 Task: Look for products in the category "Hair Ties, Clips & Accessories" from Tsc only.
Action: Mouse moved to (276, 111)
Screenshot: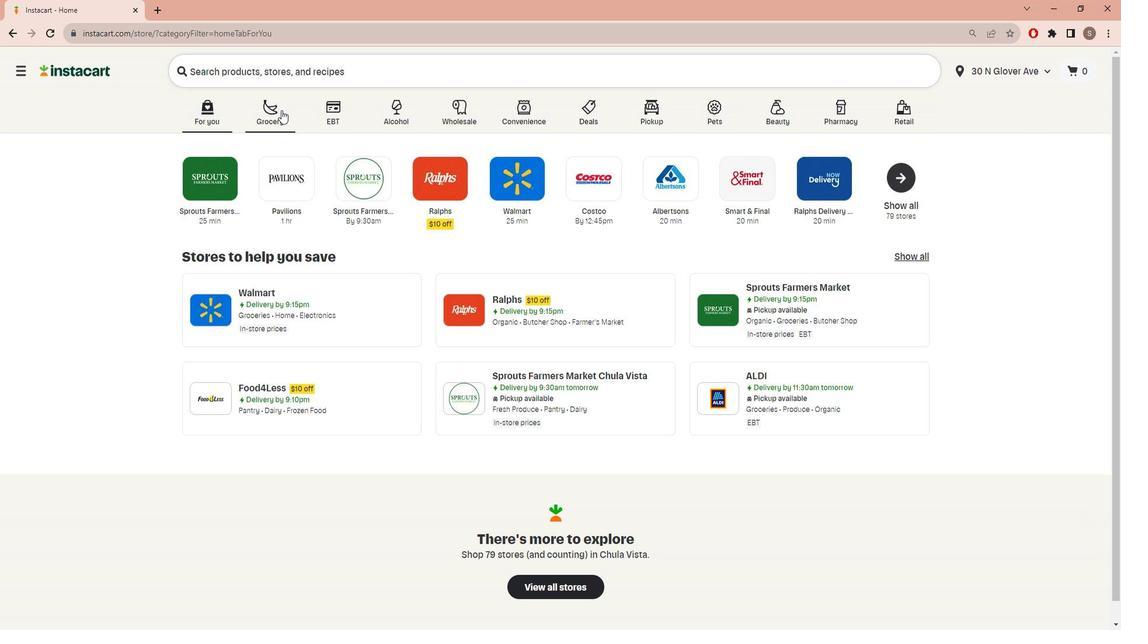 
Action: Mouse pressed left at (276, 111)
Screenshot: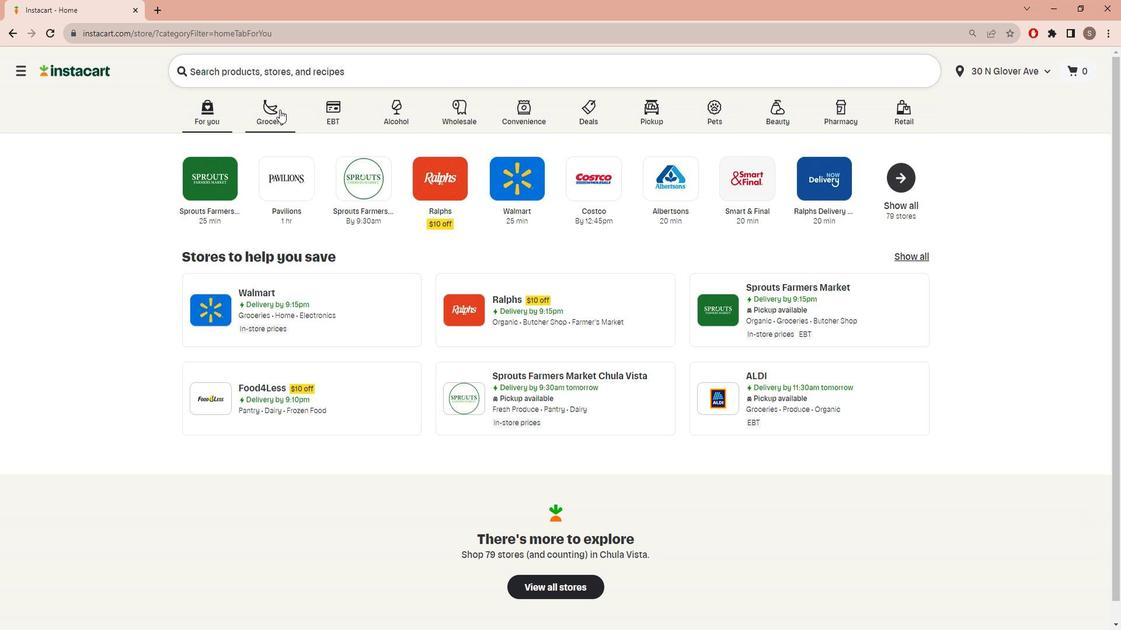 
Action: Mouse moved to (374, 344)
Screenshot: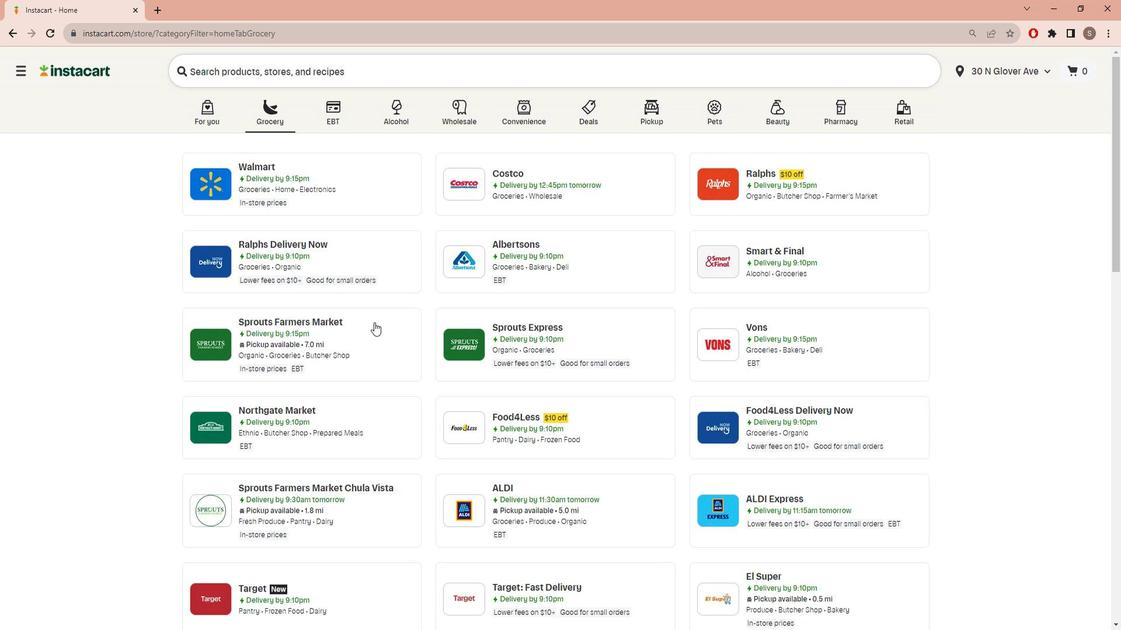 
Action: Mouse pressed left at (374, 344)
Screenshot: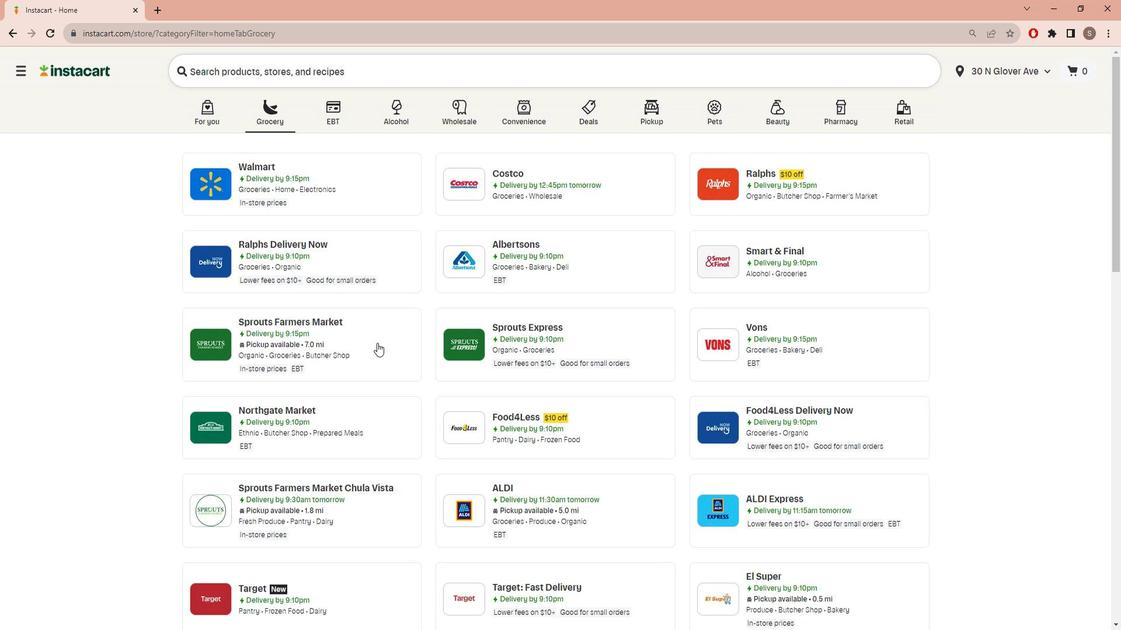 
Action: Mouse moved to (56, 354)
Screenshot: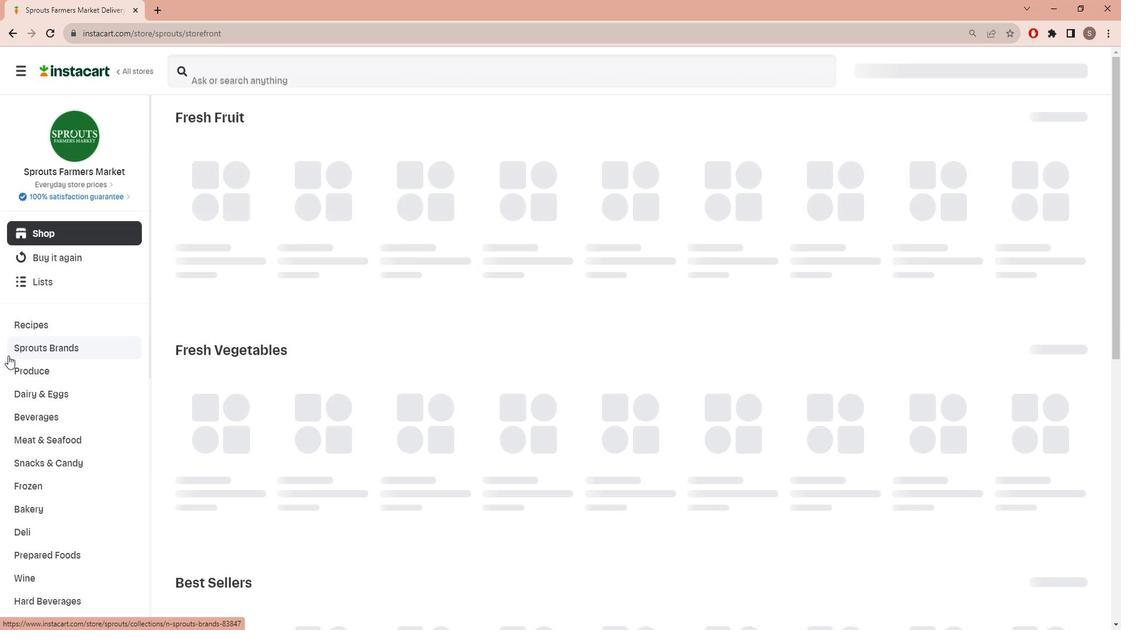 
Action: Mouse scrolled (56, 353) with delta (0, 0)
Screenshot: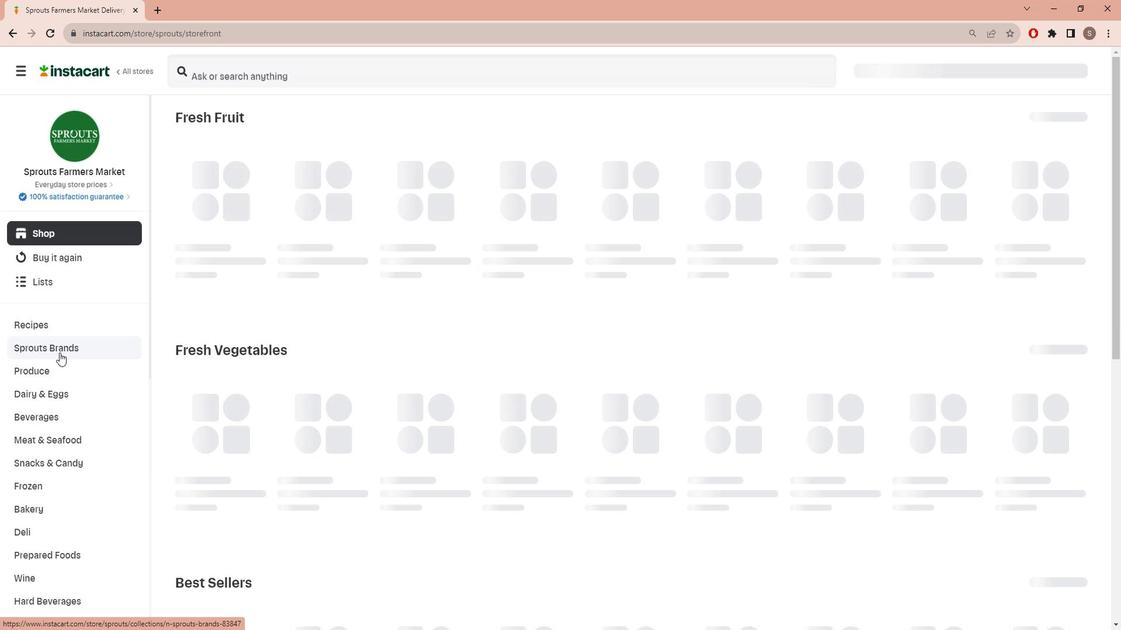 
Action: Mouse scrolled (56, 353) with delta (0, 0)
Screenshot: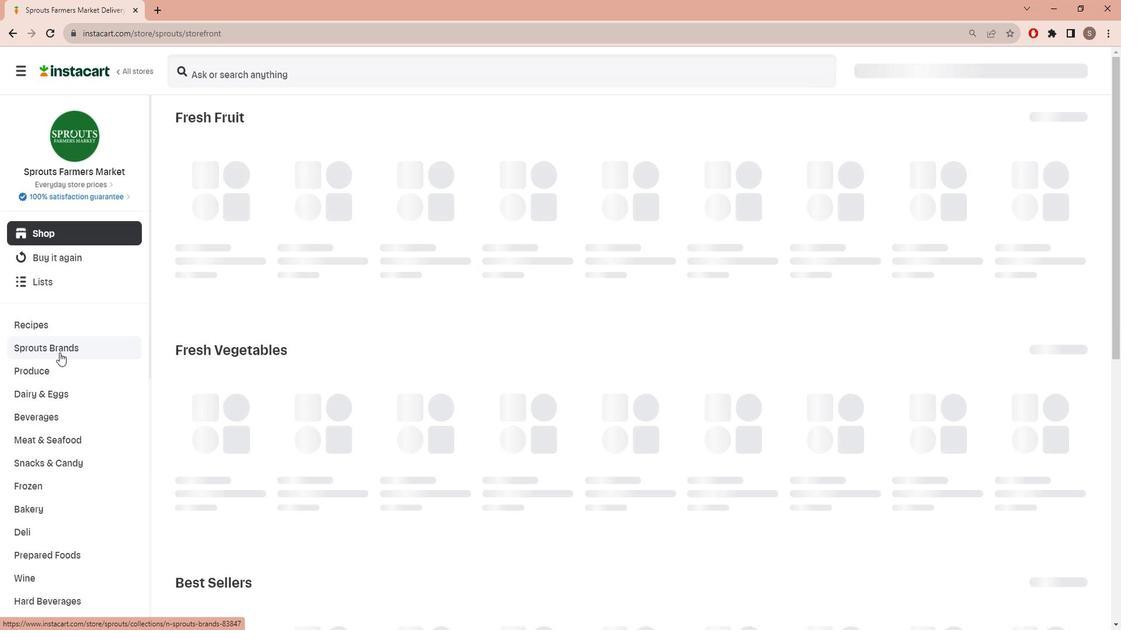 
Action: Mouse scrolled (56, 353) with delta (0, 0)
Screenshot: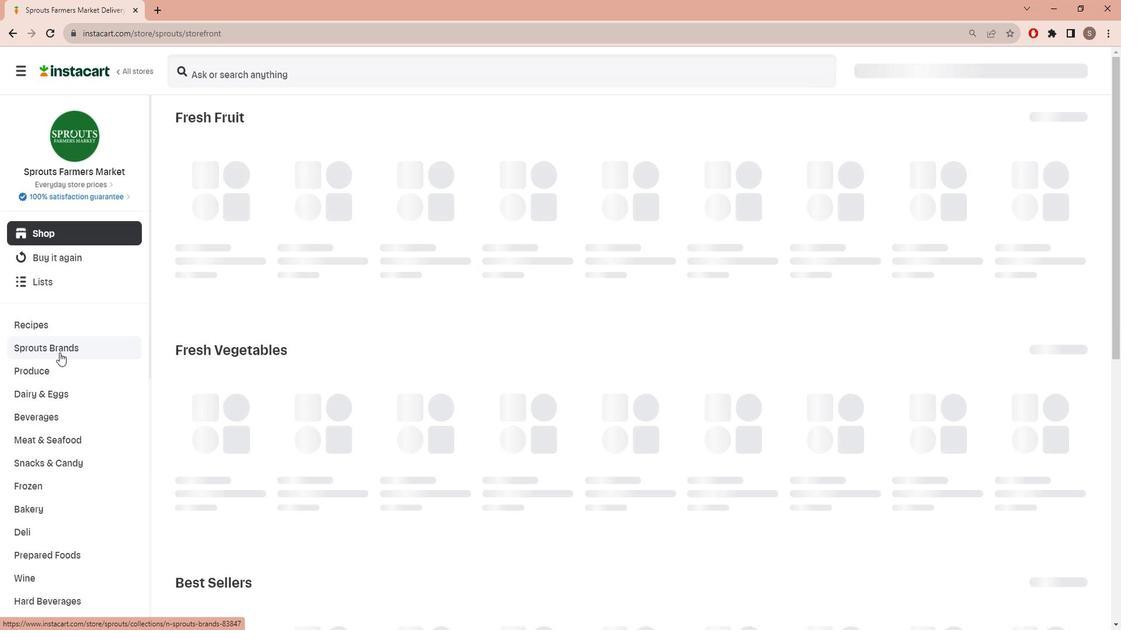 
Action: Mouse scrolled (56, 353) with delta (0, 0)
Screenshot: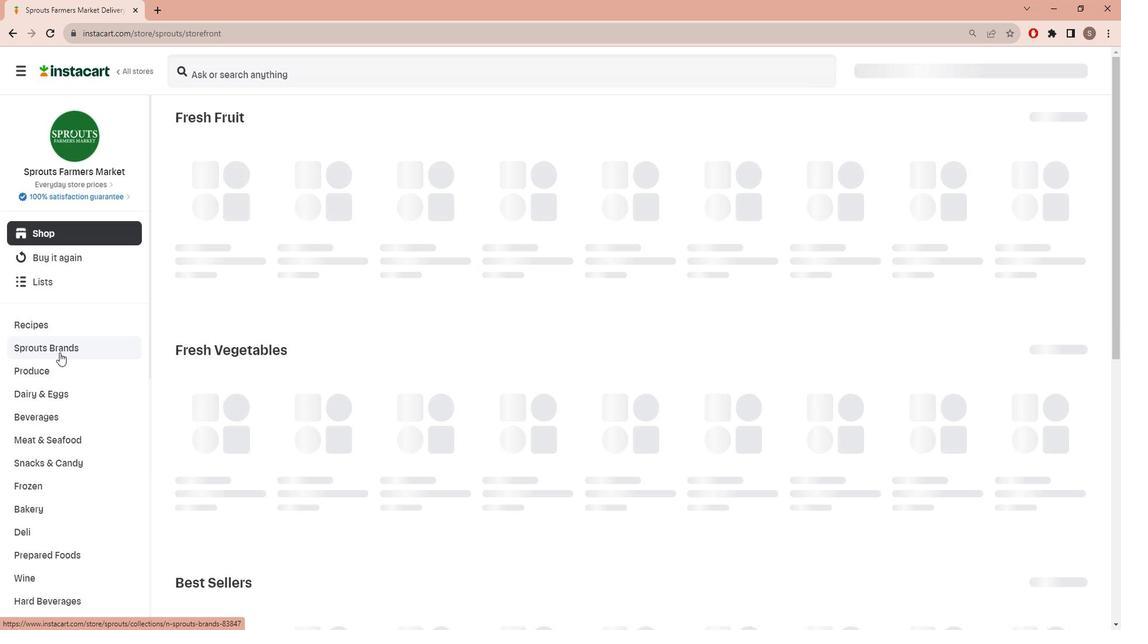 
Action: Mouse scrolled (56, 353) with delta (0, 0)
Screenshot: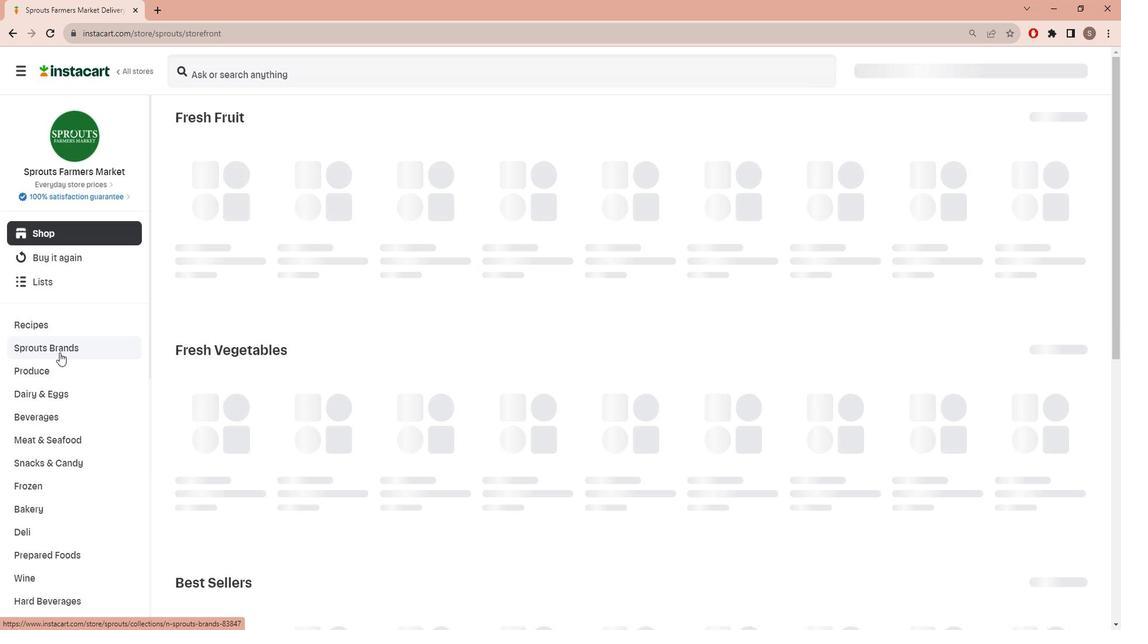 
Action: Mouse scrolled (56, 353) with delta (0, 0)
Screenshot: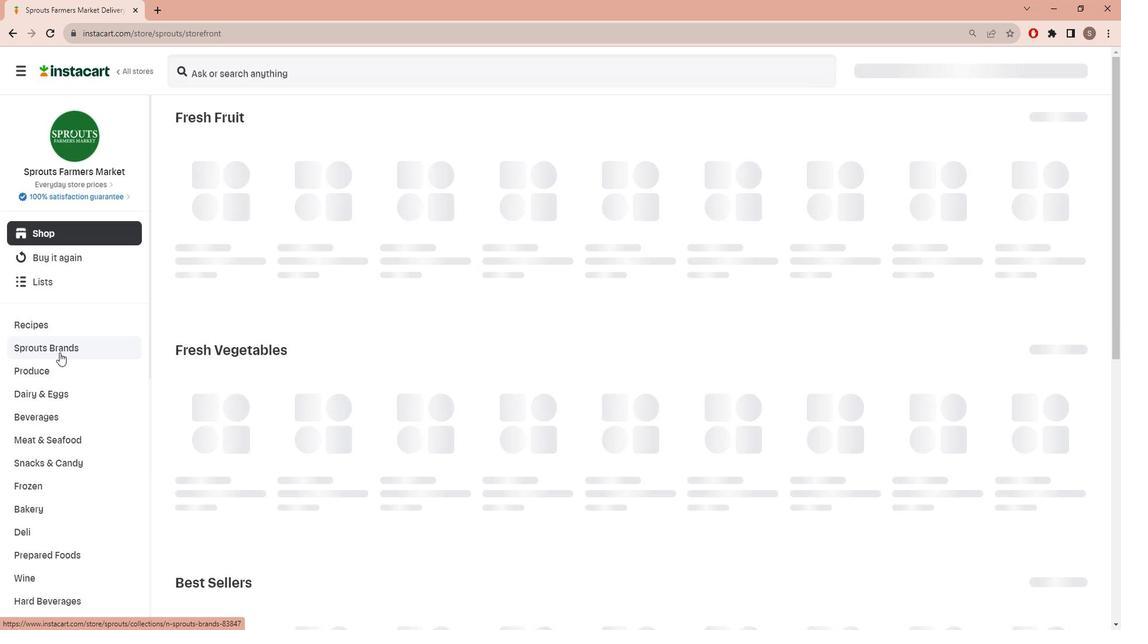 
Action: Mouse scrolled (56, 353) with delta (0, 0)
Screenshot: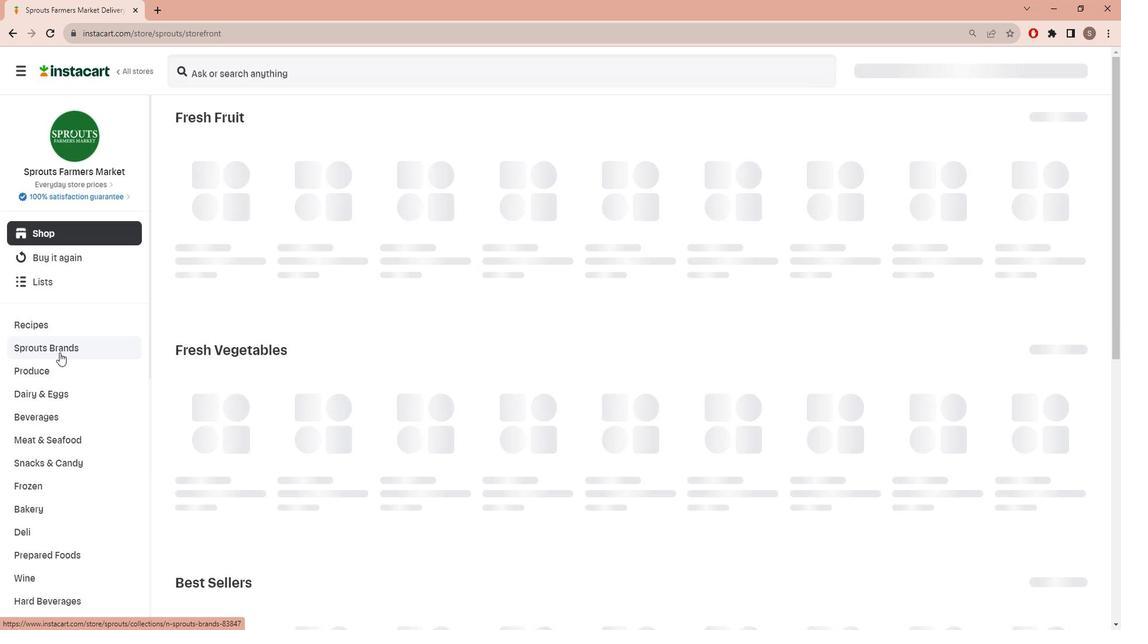 
Action: Mouse scrolled (56, 353) with delta (0, 0)
Screenshot: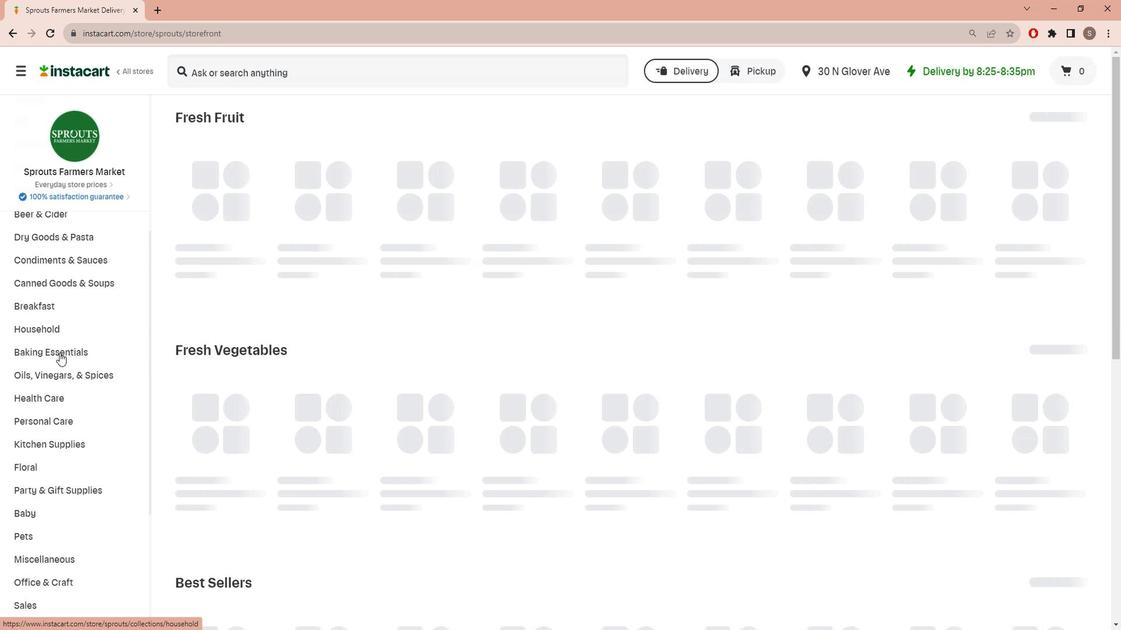 
Action: Mouse scrolled (56, 353) with delta (0, 0)
Screenshot: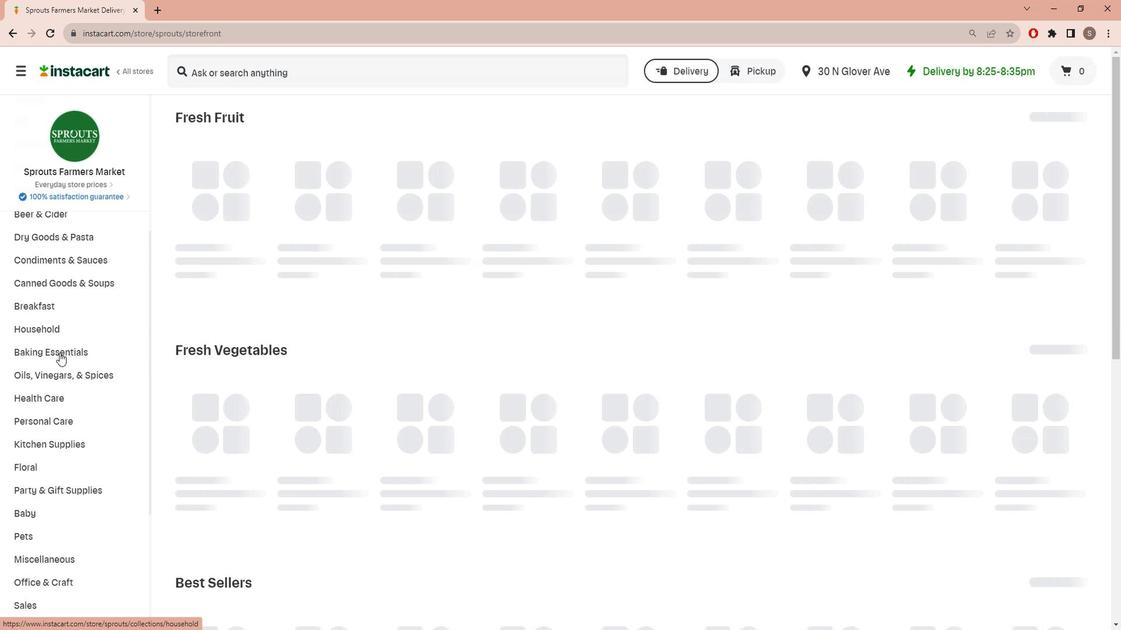 
Action: Mouse scrolled (56, 353) with delta (0, 0)
Screenshot: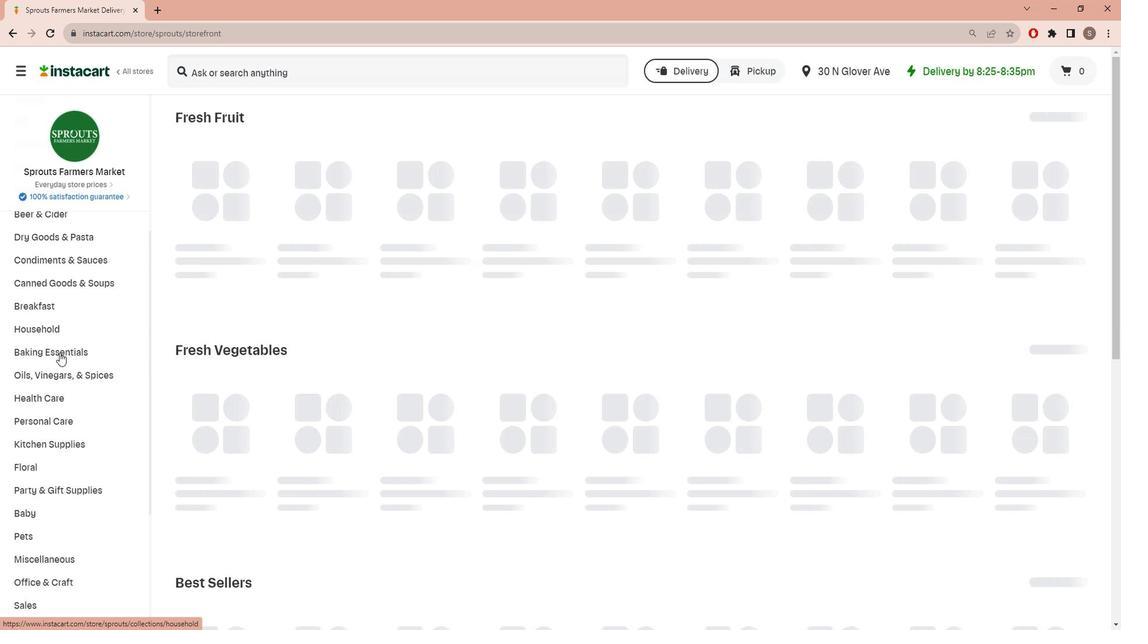 
Action: Mouse scrolled (56, 353) with delta (0, 0)
Screenshot: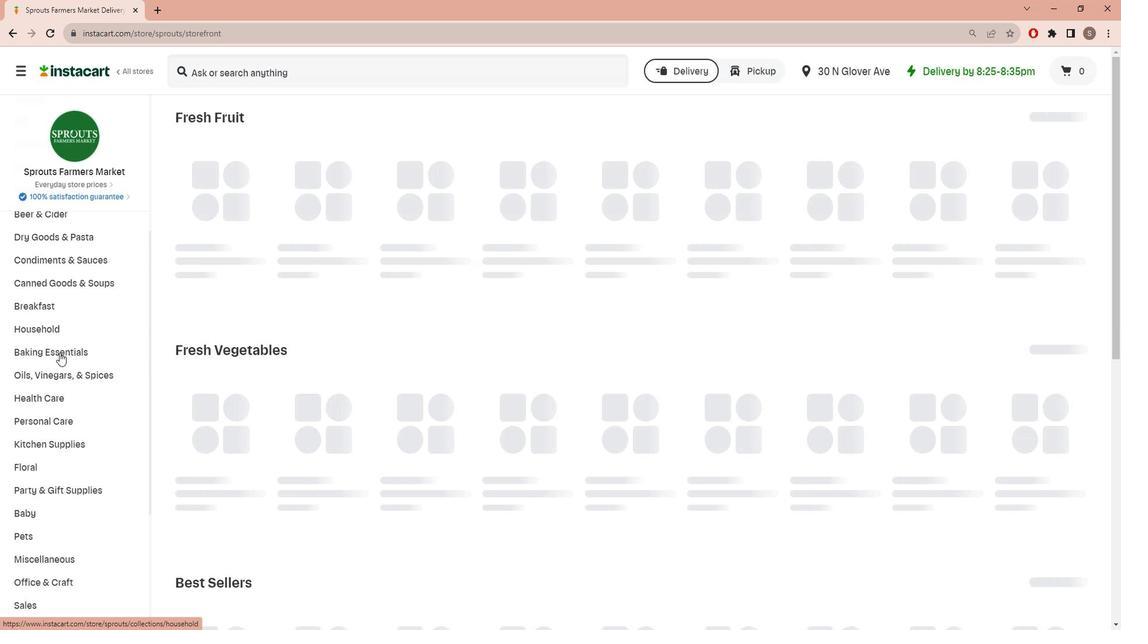 
Action: Mouse scrolled (56, 353) with delta (0, 0)
Screenshot: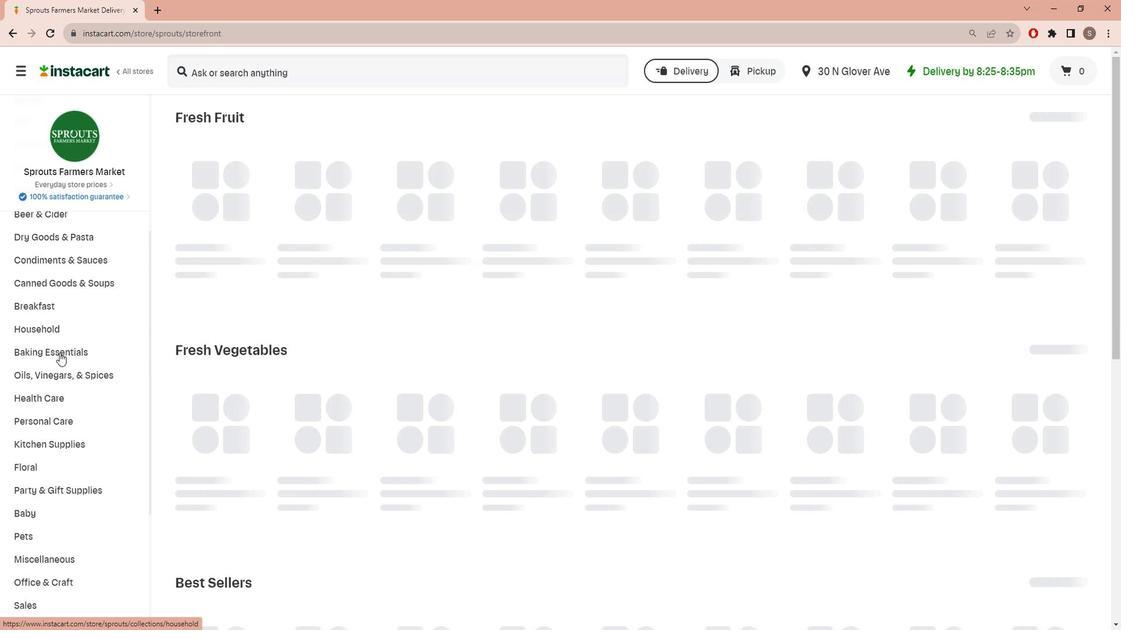 
Action: Mouse pressed left at (56, 354)
Screenshot: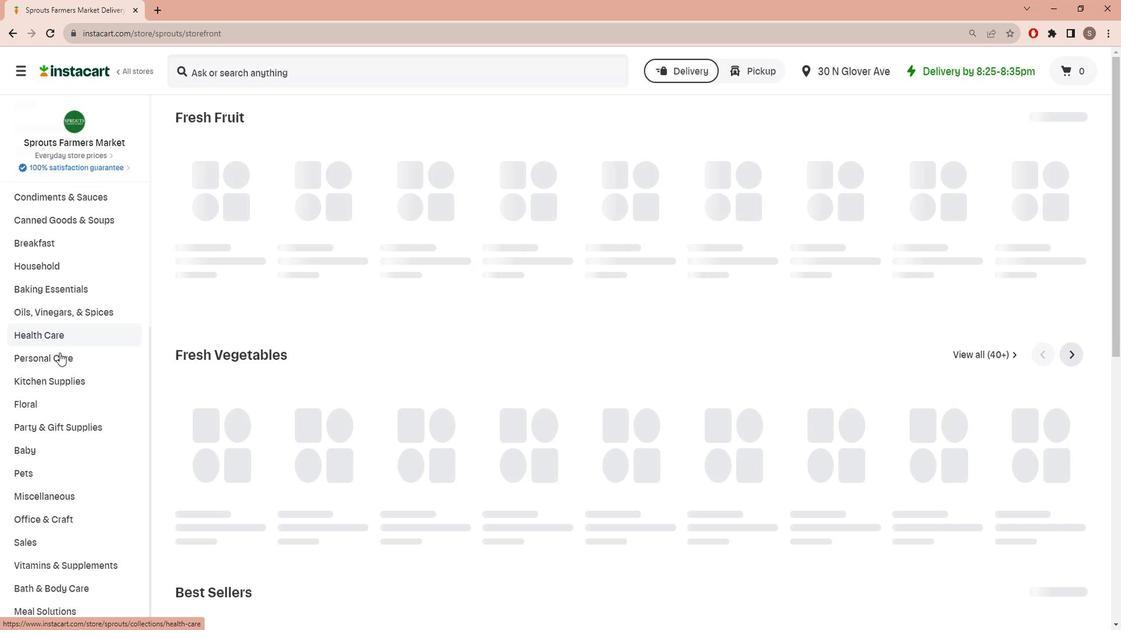 
Action: Mouse moved to (74, 539)
Screenshot: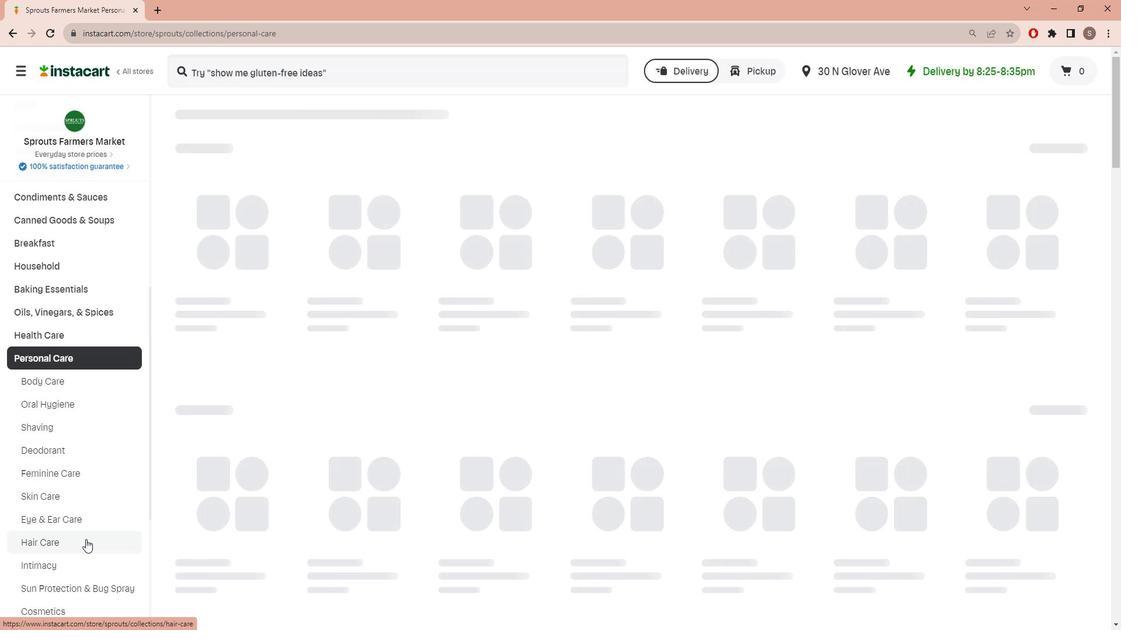 
Action: Mouse pressed left at (74, 539)
Screenshot: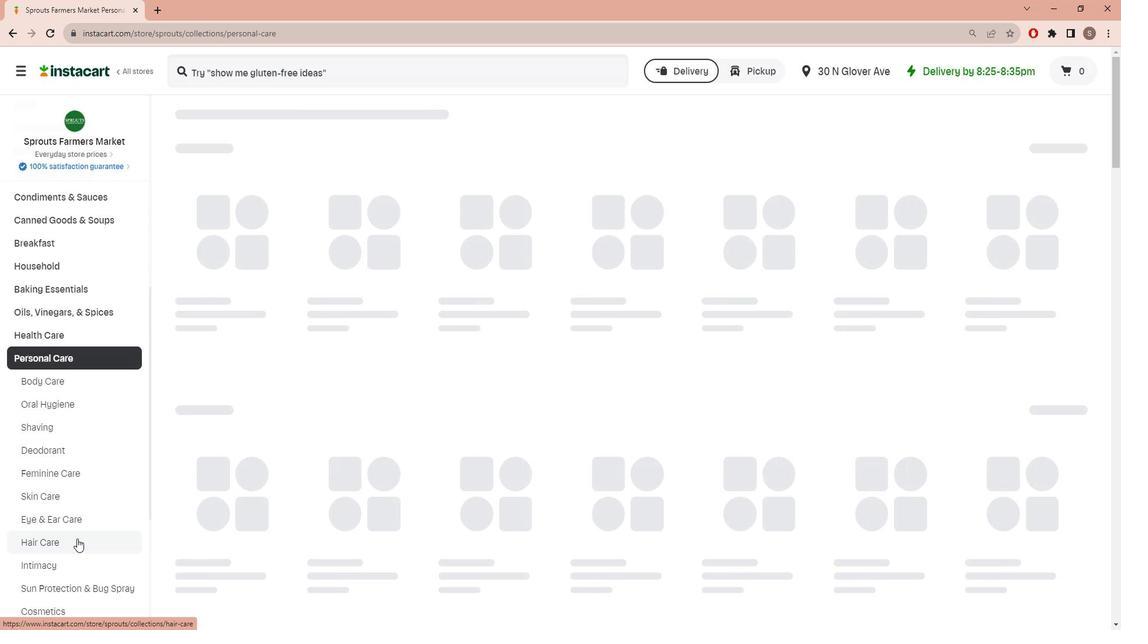 
Action: Mouse moved to (707, 169)
Screenshot: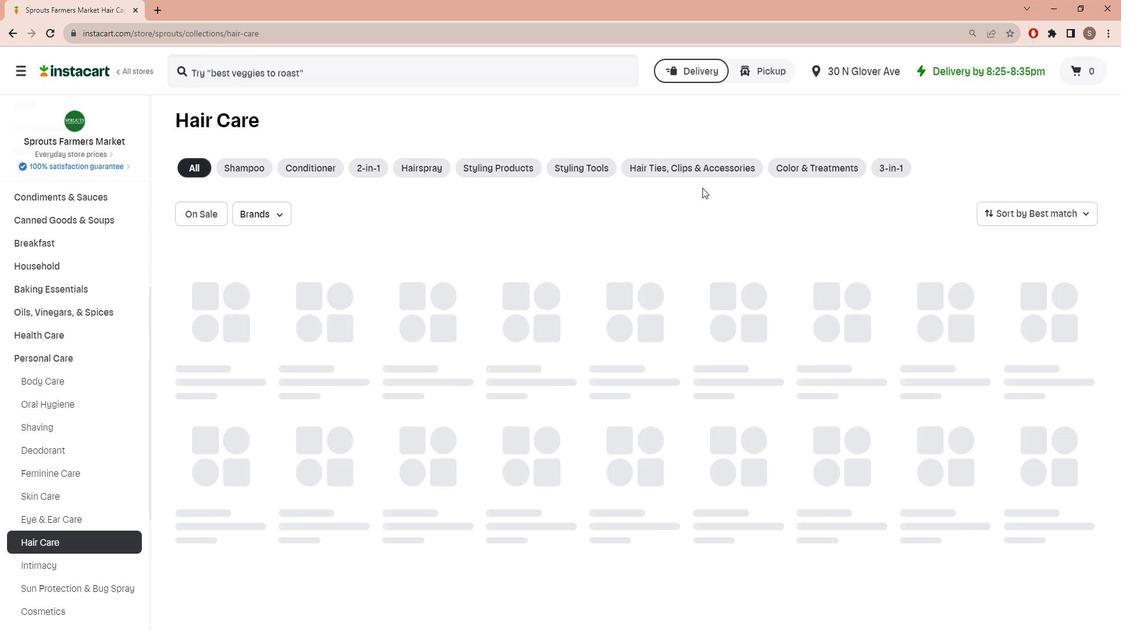 
Action: Mouse pressed left at (707, 169)
Screenshot: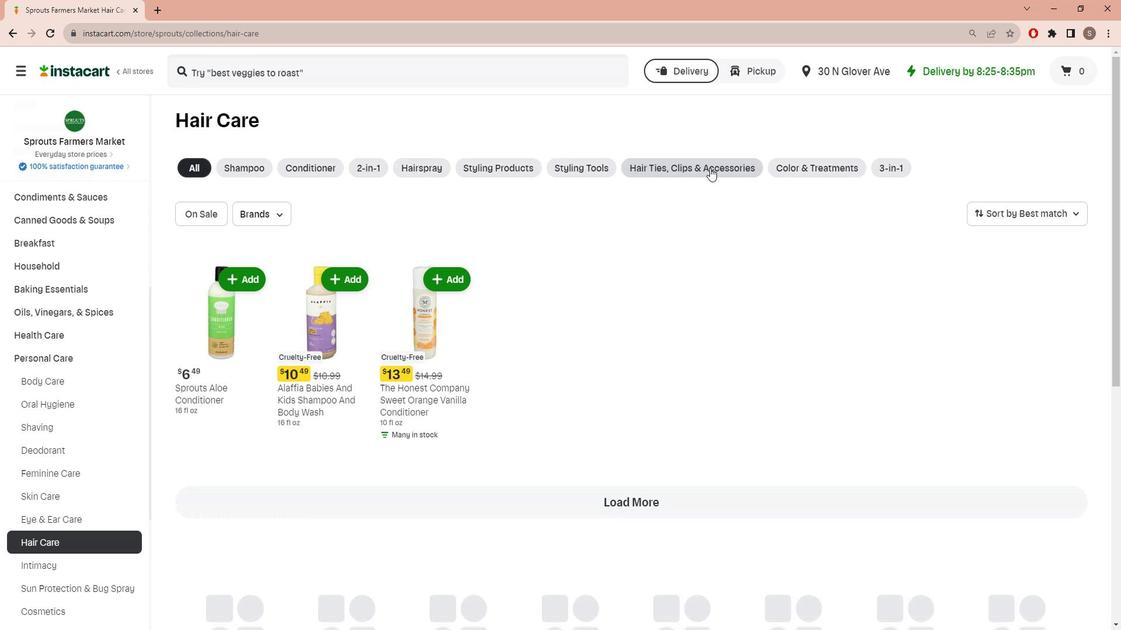 
Action: Mouse moved to (212, 214)
Screenshot: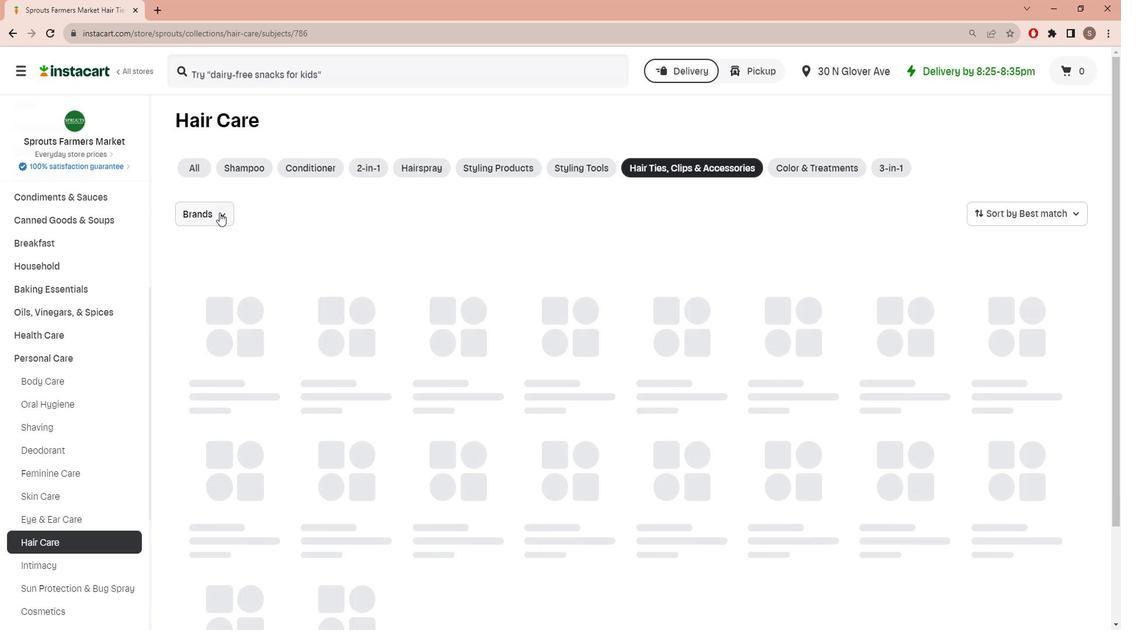 
Action: Mouse pressed left at (212, 214)
Screenshot: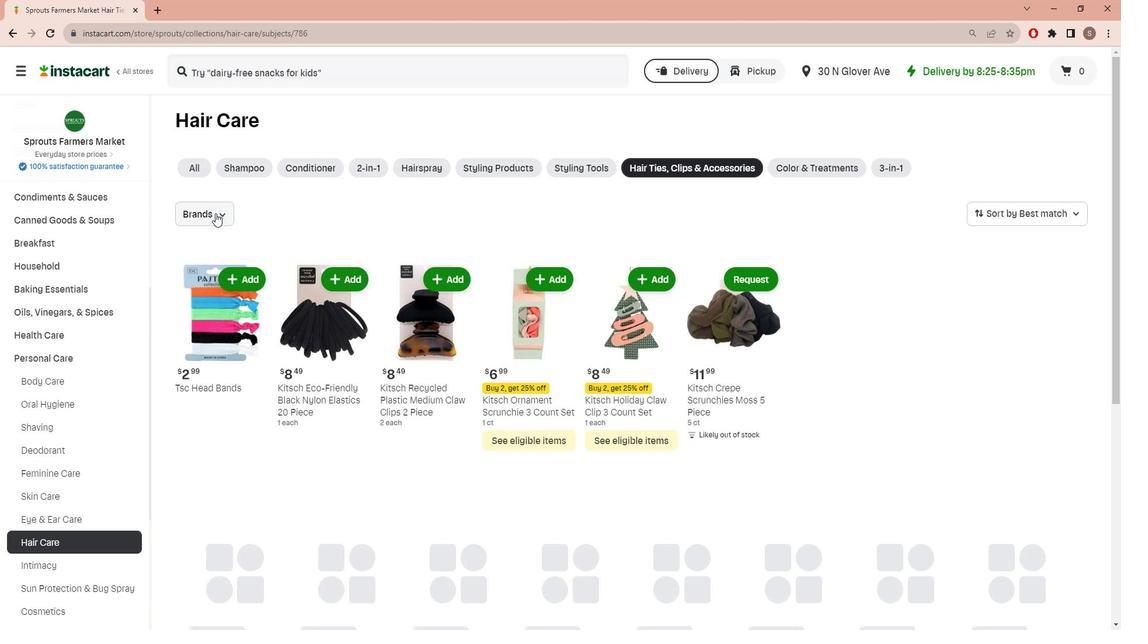 
Action: Mouse moved to (244, 292)
Screenshot: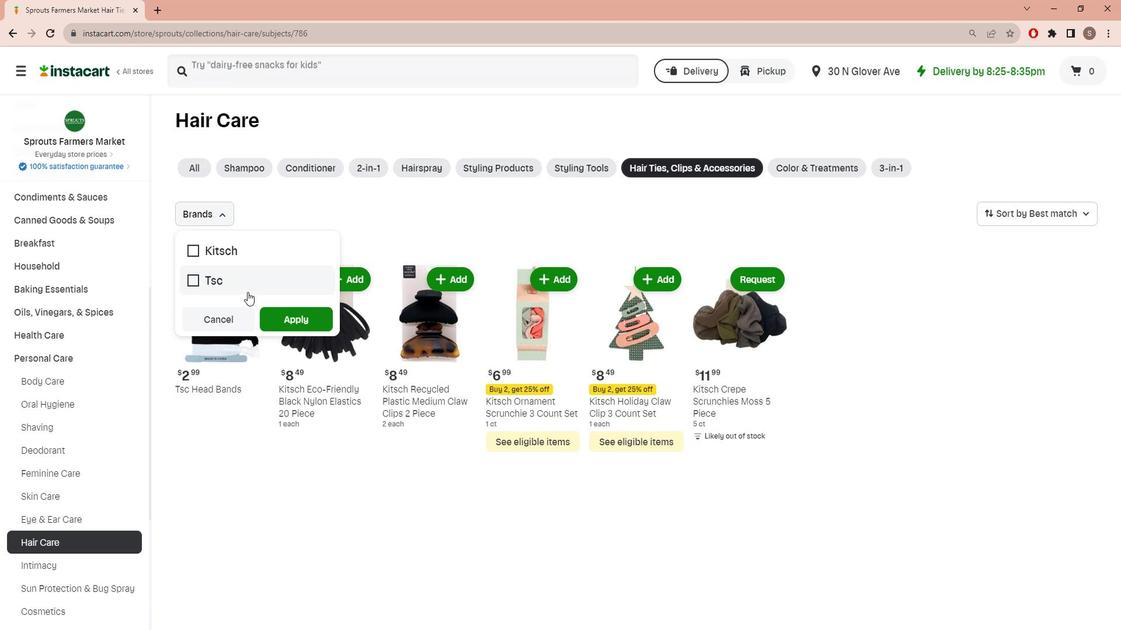 
Action: Mouse pressed left at (244, 292)
Screenshot: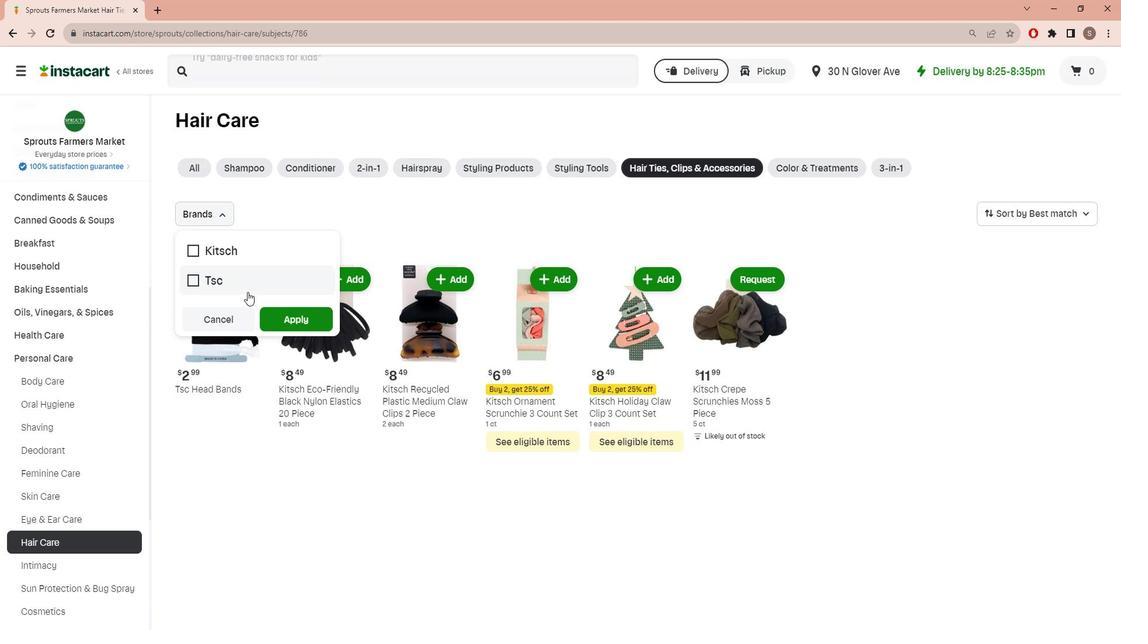 
Action: Mouse moved to (293, 316)
Screenshot: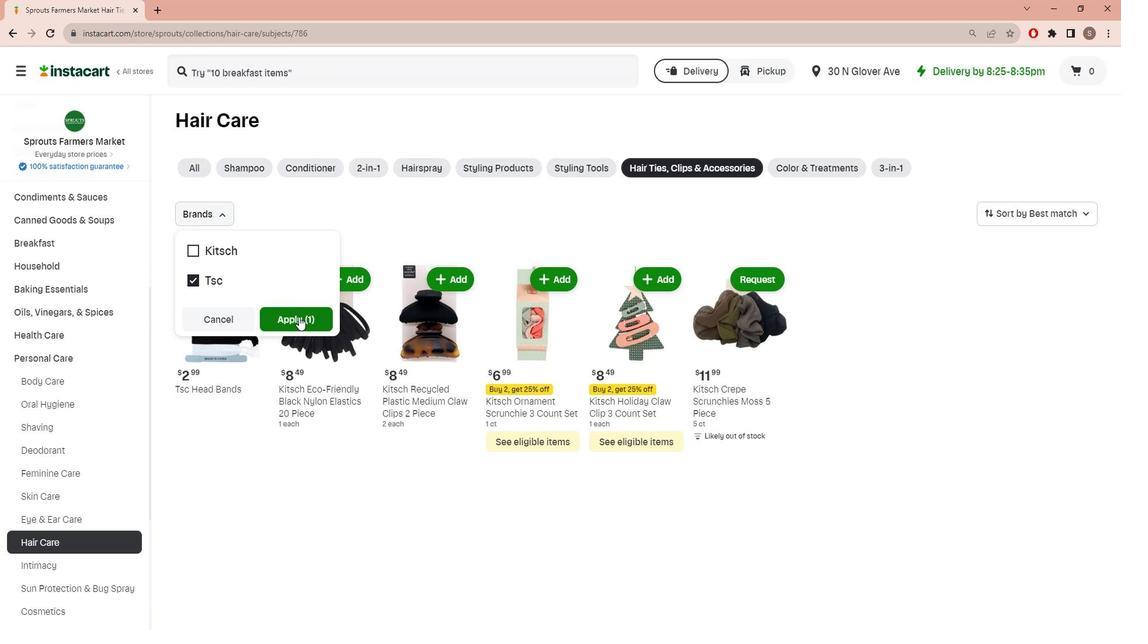 
Action: Mouse pressed left at (293, 316)
Screenshot: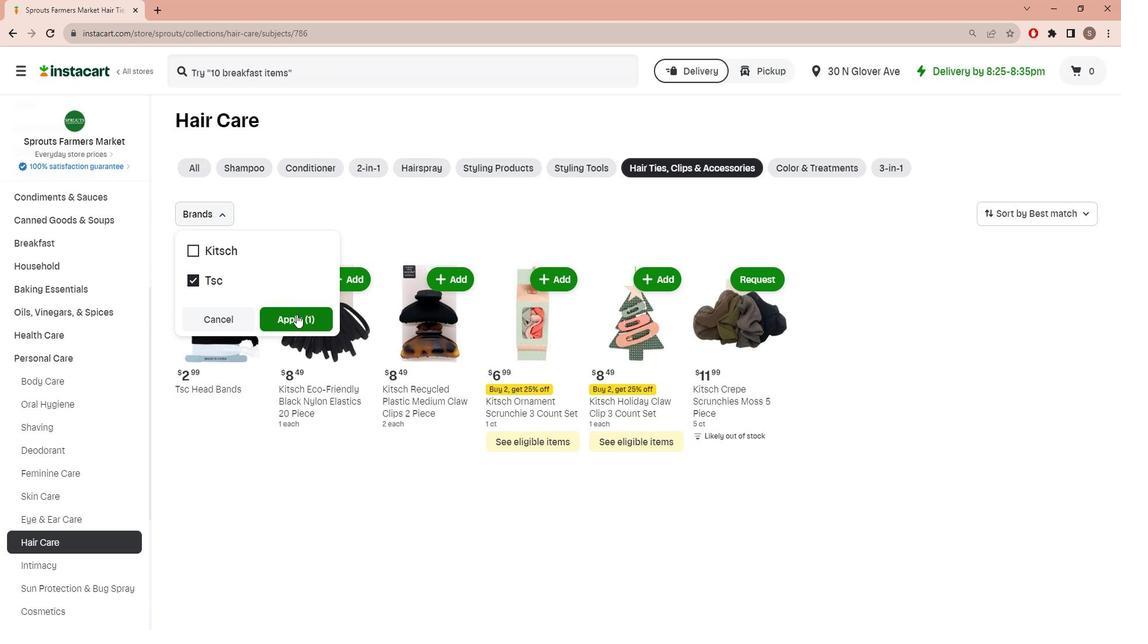 
Action: Mouse moved to (292, 229)
Screenshot: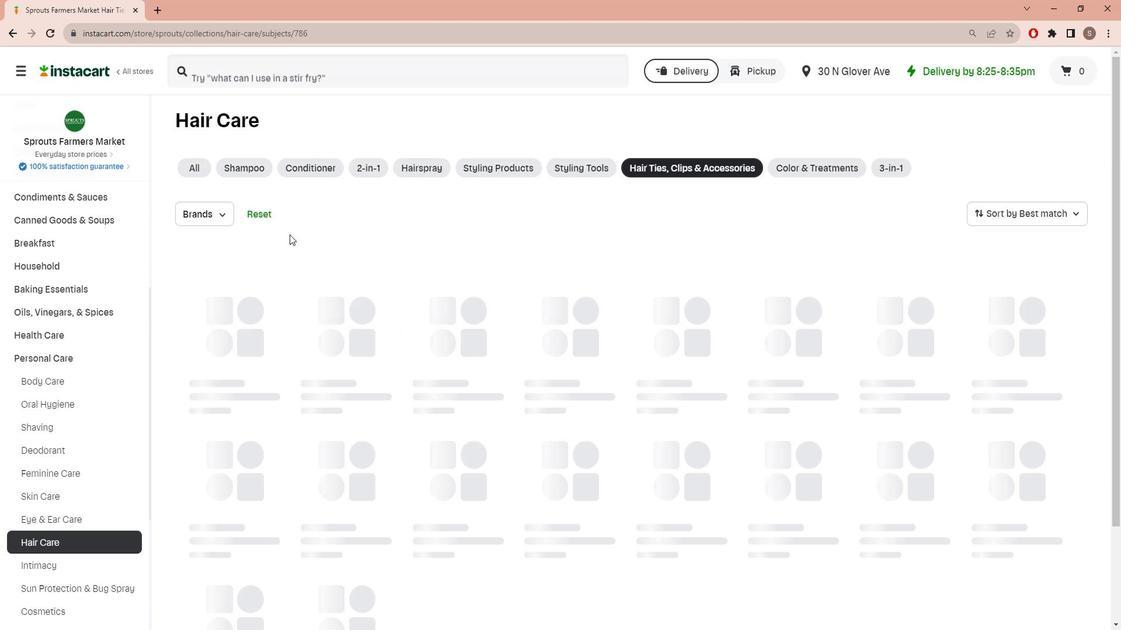
